 Task: Select local history and find the entry to restore.
Action: Mouse moved to (1076, 28)
Screenshot: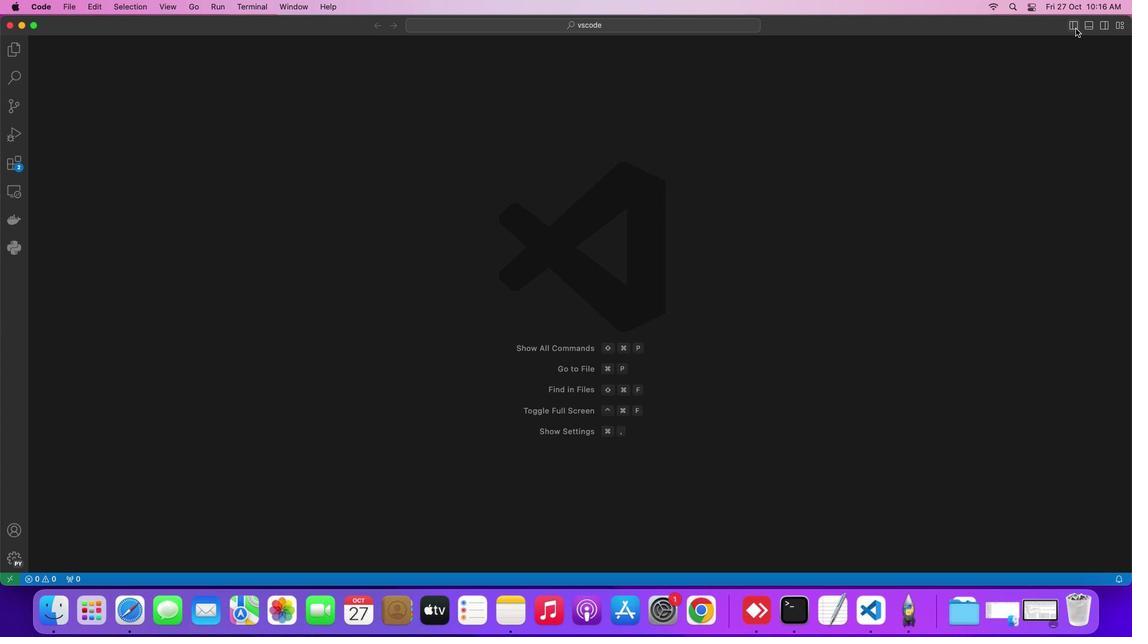 
Action: Mouse pressed left at (1076, 28)
Screenshot: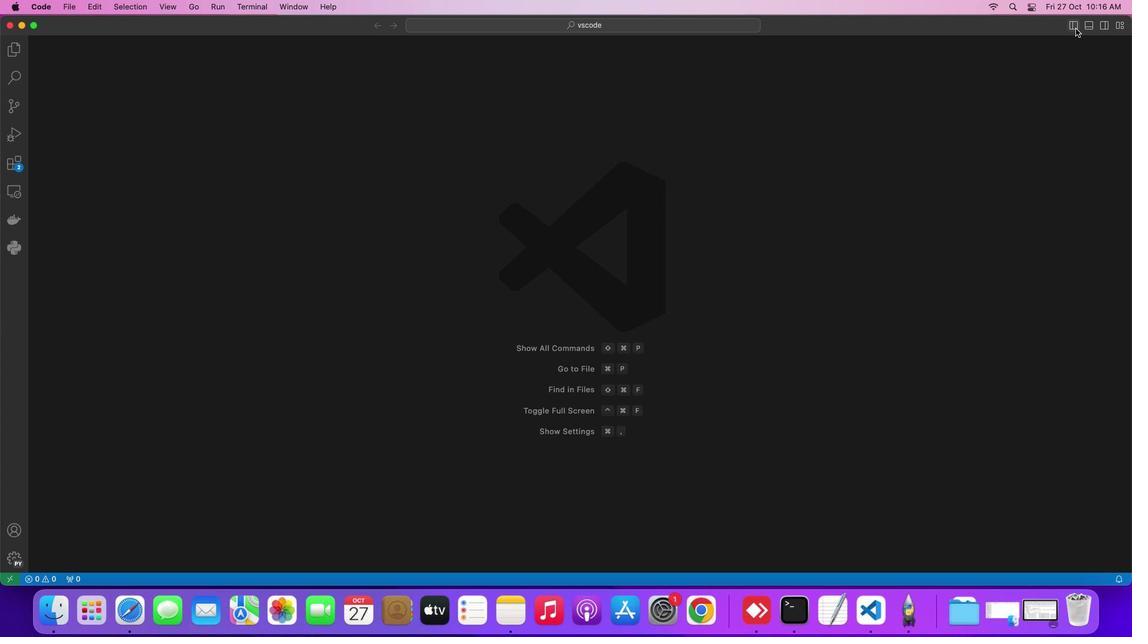 
Action: Mouse moved to (51, 103)
Screenshot: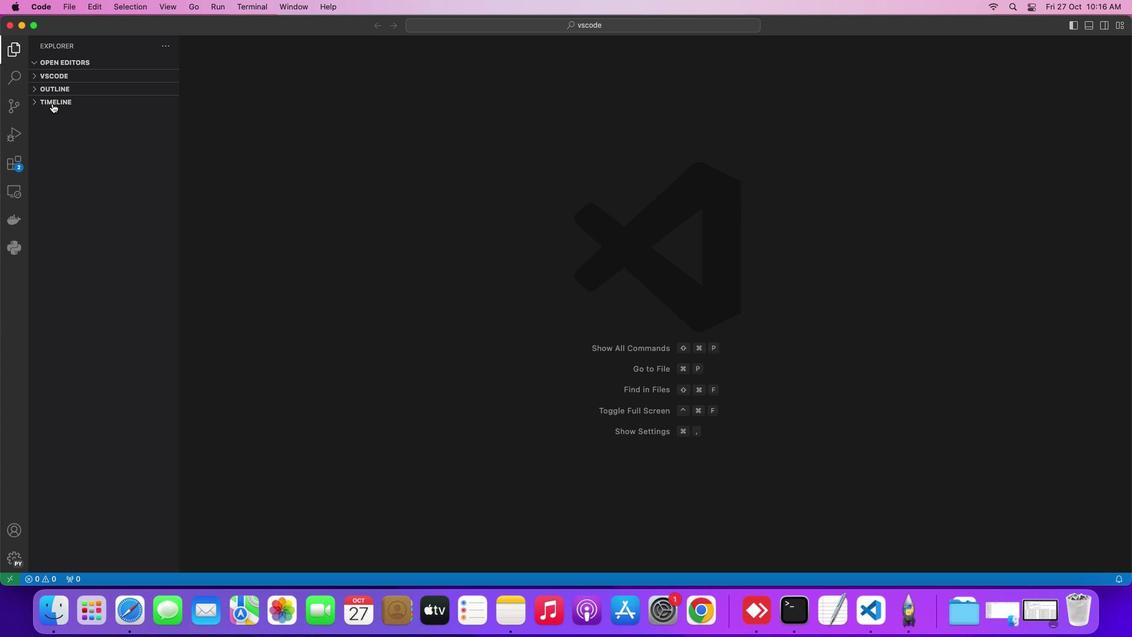 
Action: Mouse pressed left at (51, 103)
Screenshot: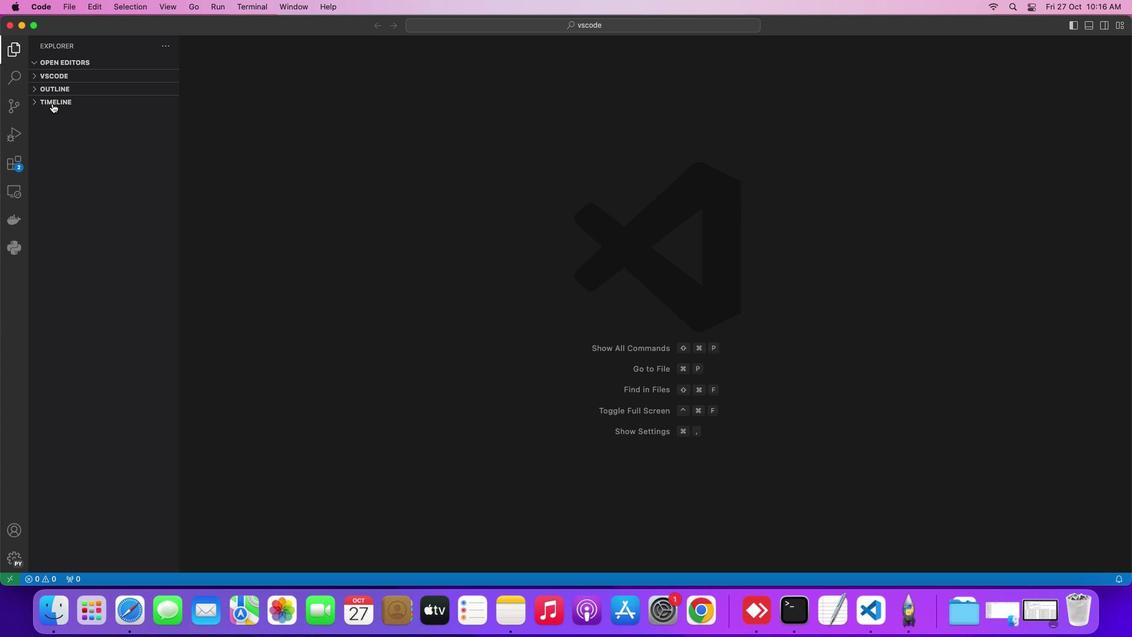 
Action: Mouse moved to (171, 100)
Screenshot: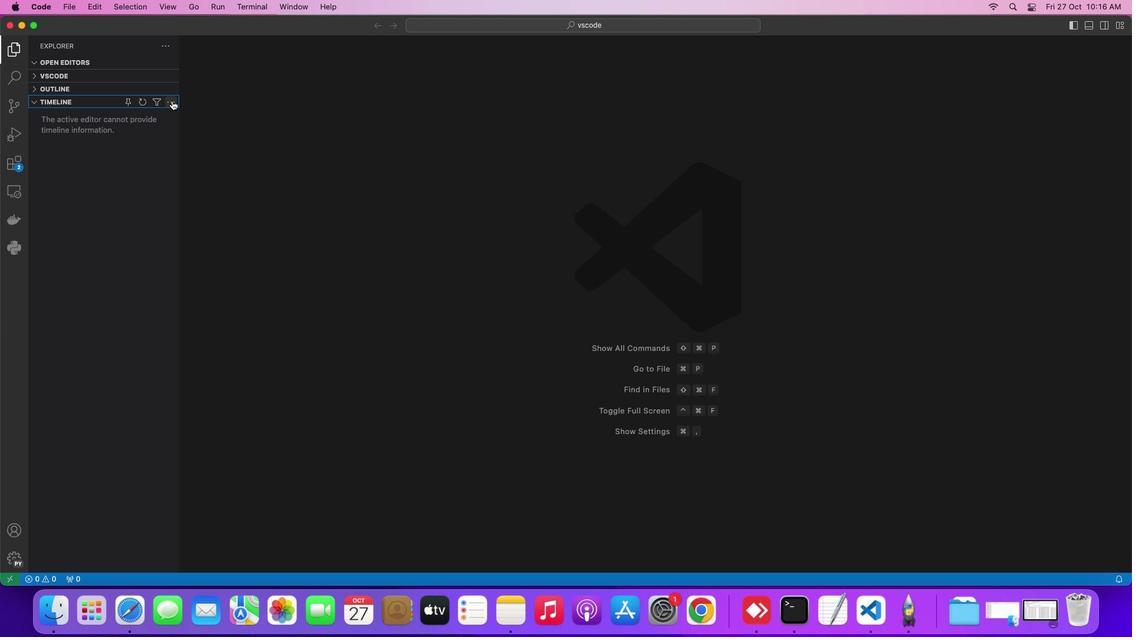 
Action: Mouse pressed left at (171, 100)
Screenshot: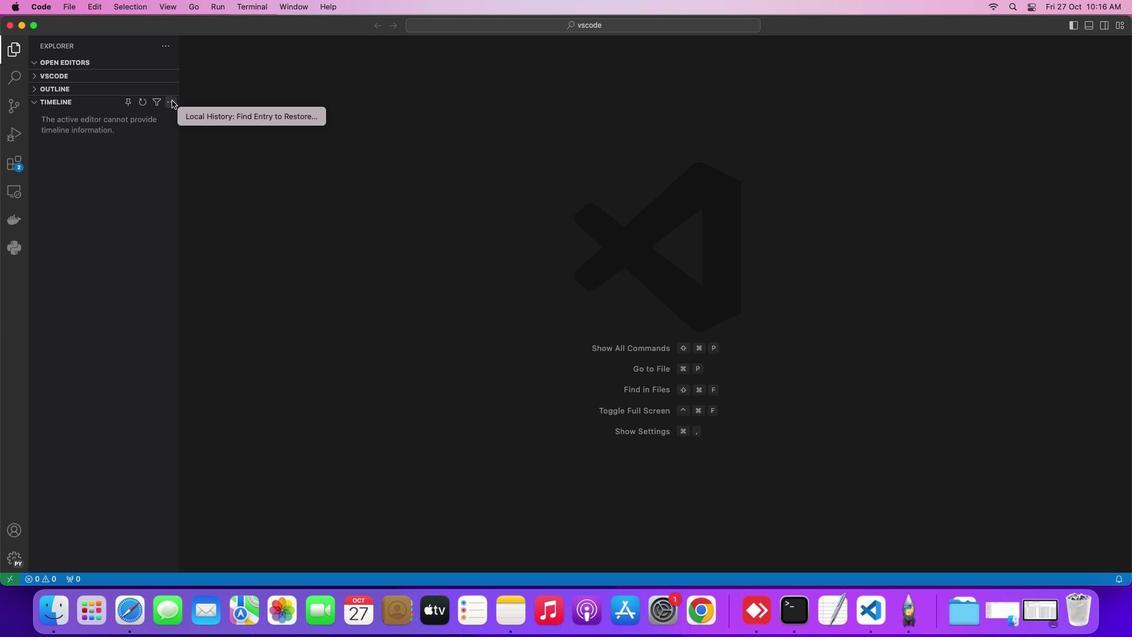 
Action: Mouse moved to (228, 119)
Screenshot: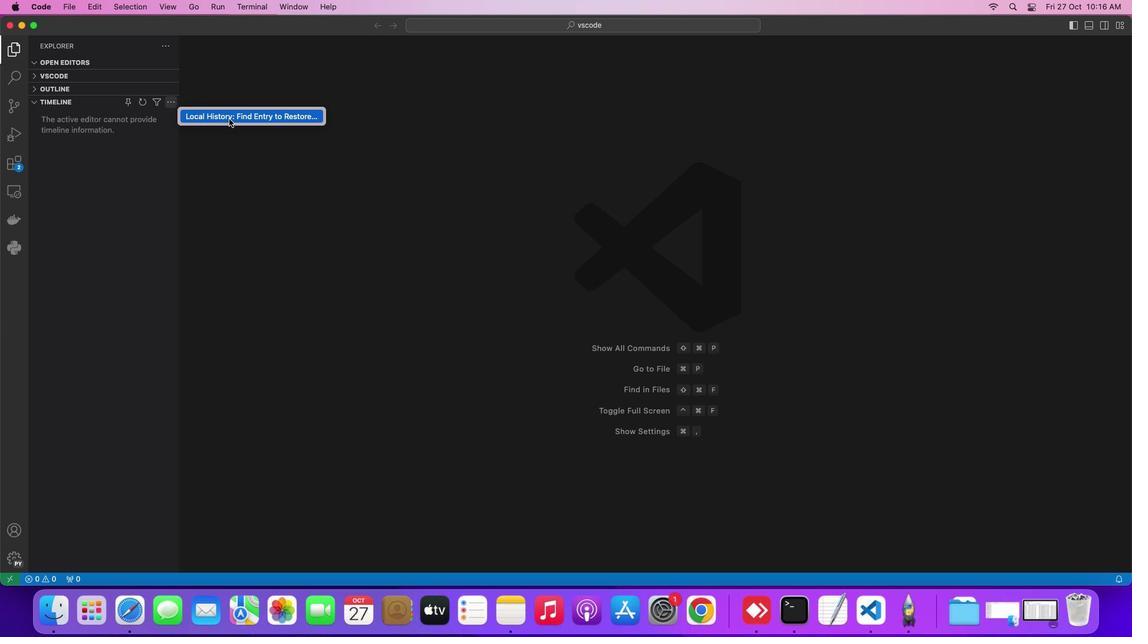 
Action: Mouse pressed left at (228, 119)
Screenshot: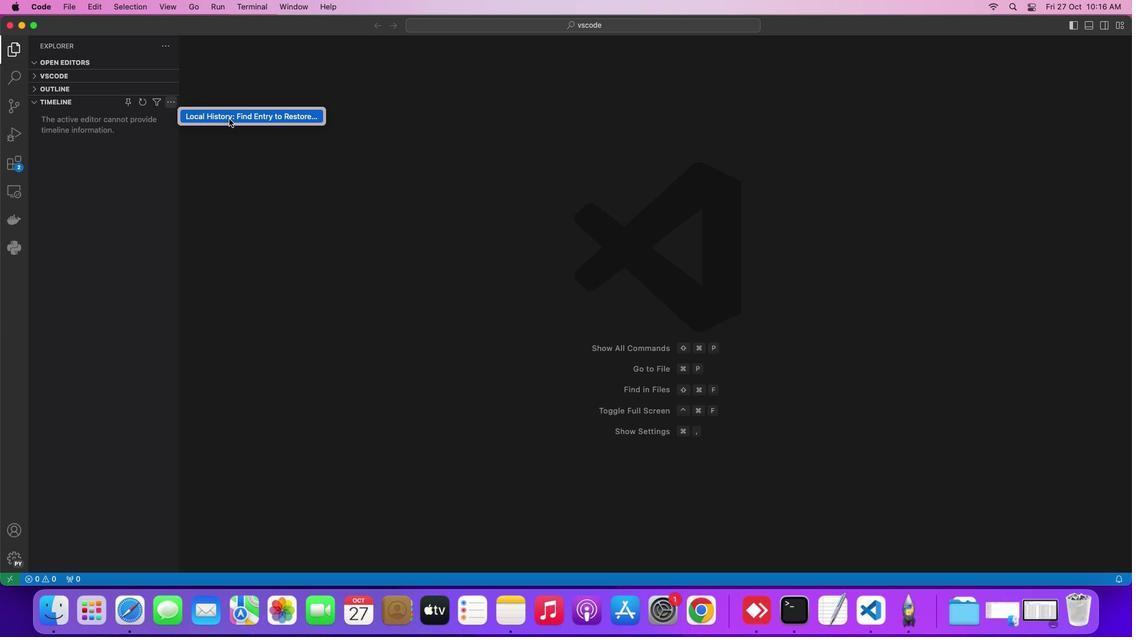 
Action: Mouse moved to (789, 333)
Screenshot: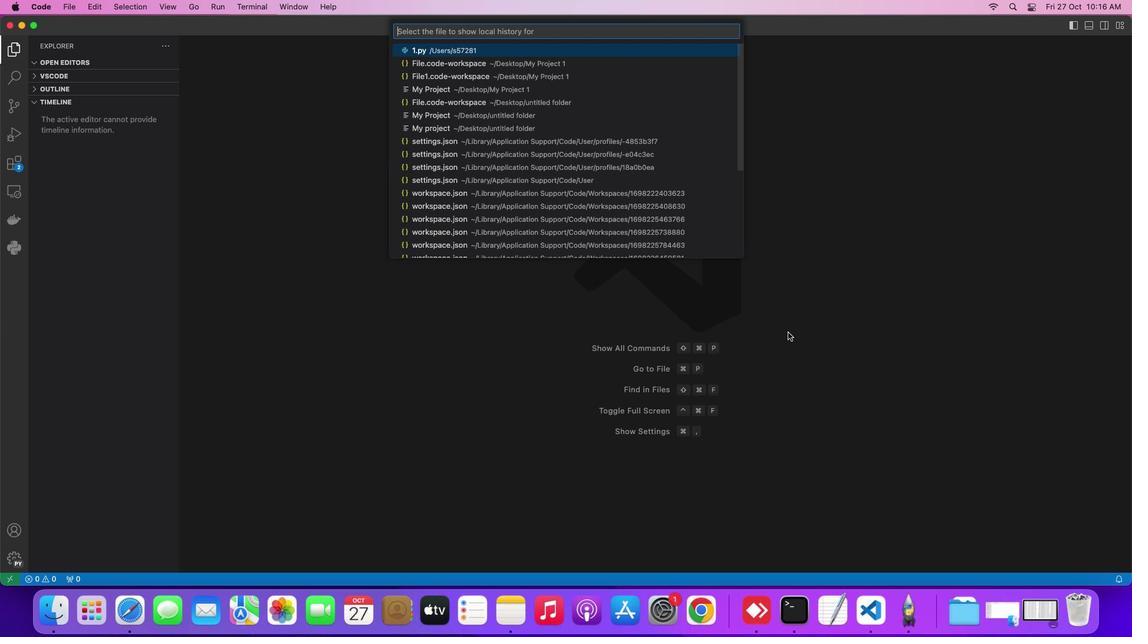 
